 Task: Use the audio channel remapper to remap the "Rear right" to "Low-frequency effects".
Action: Mouse moved to (115, 21)
Screenshot: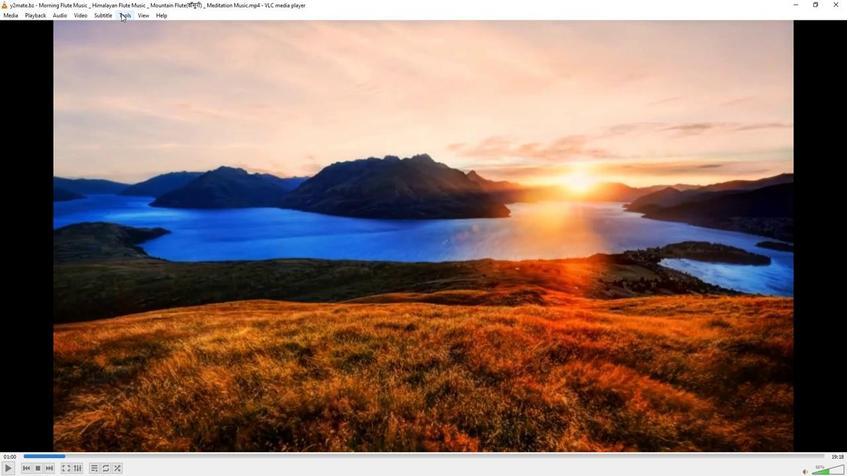 
Action: Mouse pressed left at (115, 21)
Screenshot: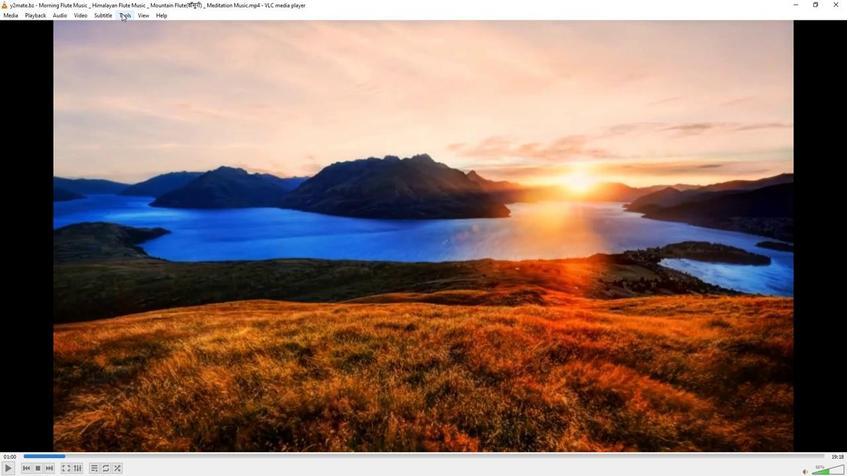 
Action: Mouse moved to (127, 124)
Screenshot: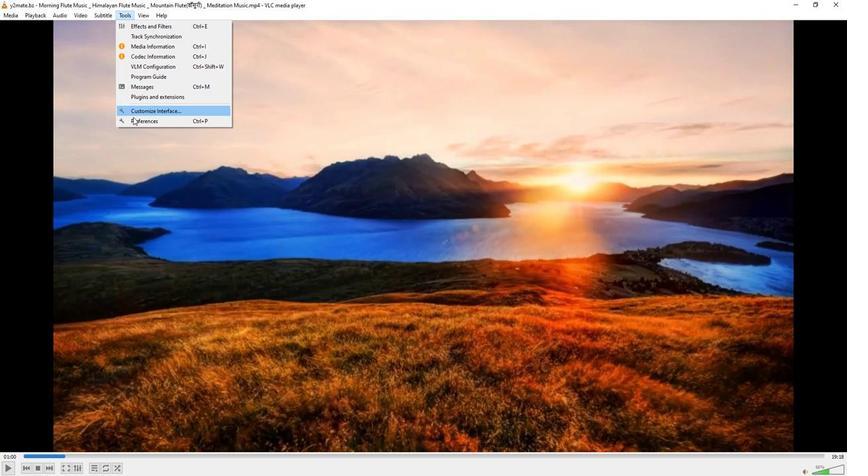 
Action: Mouse pressed left at (127, 124)
Screenshot: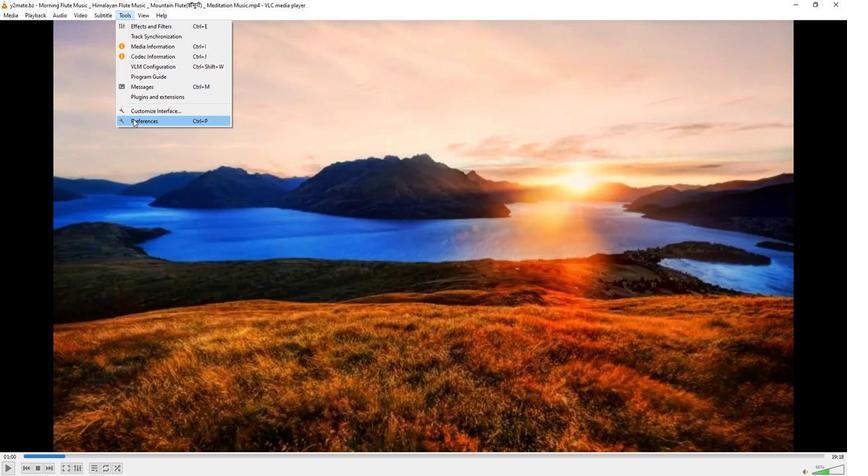 
Action: Mouse moved to (278, 386)
Screenshot: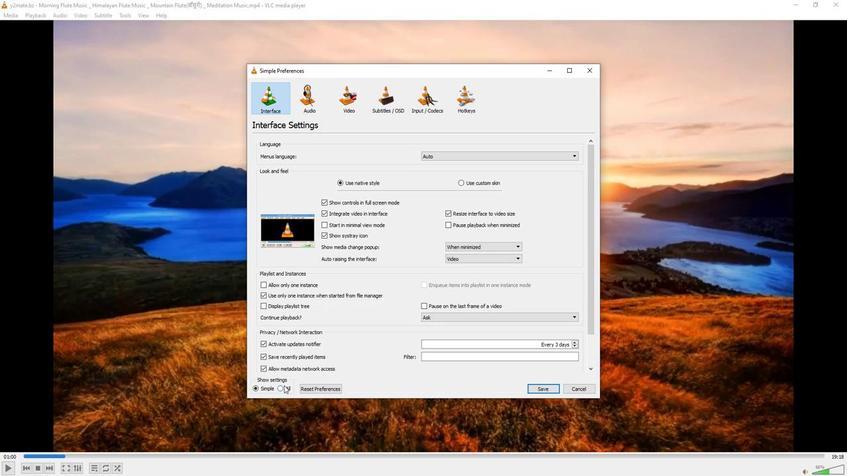 
Action: Mouse pressed left at (278, 386)
Screenshot: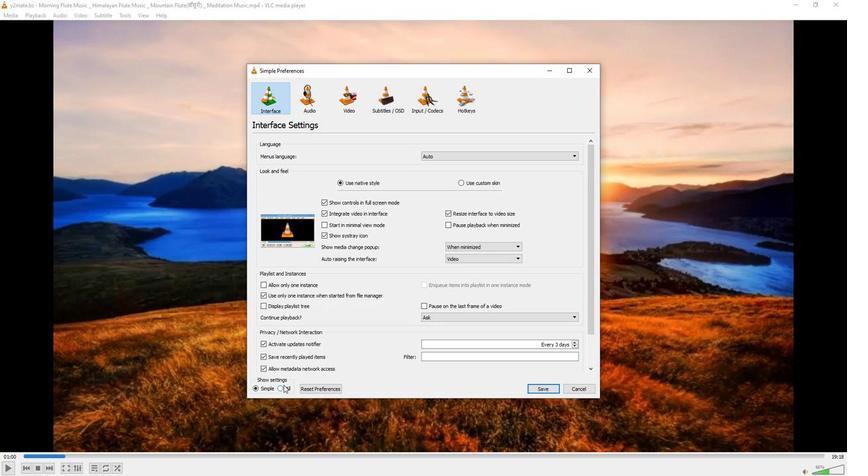 
Action: Mouse moved to (262, 192)
Screenshot: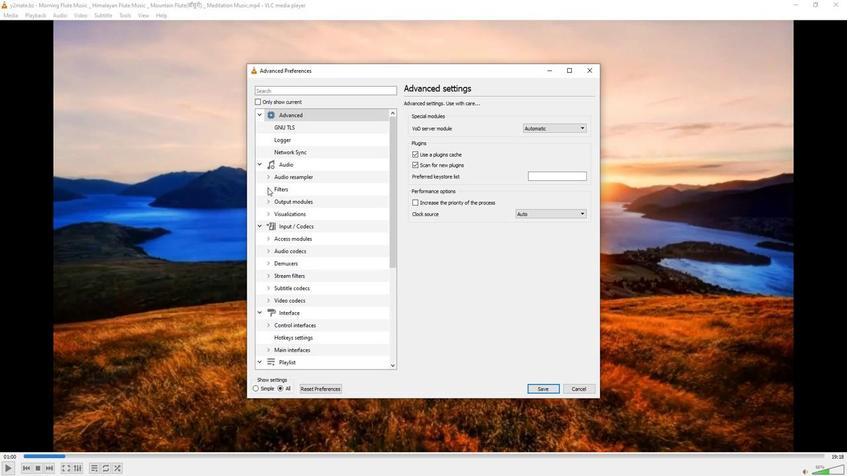 
Action: Mouse pressed left at (262, 192)
Screenshot: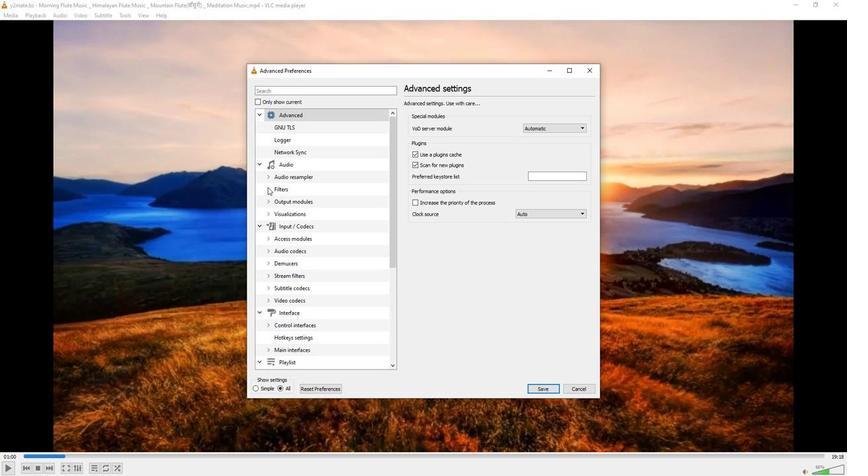 
Action: Mouse moved to (290, 315)
Screenshot: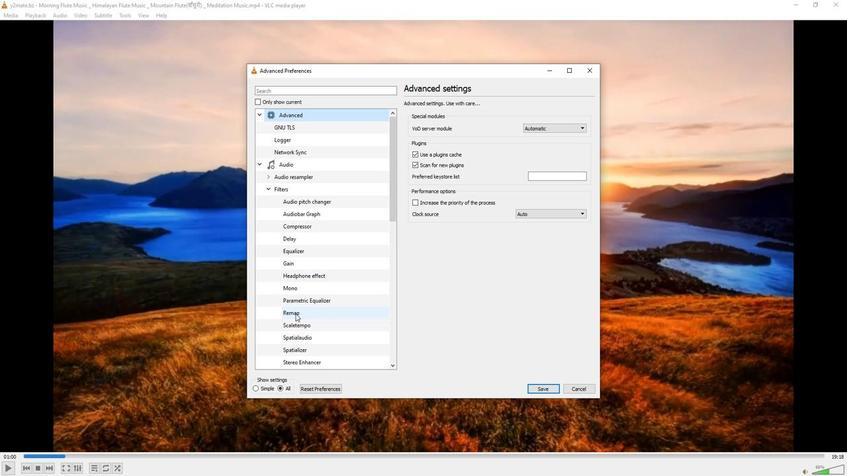 
Action: Mouse pressed left at (290, 315)
Screenshot: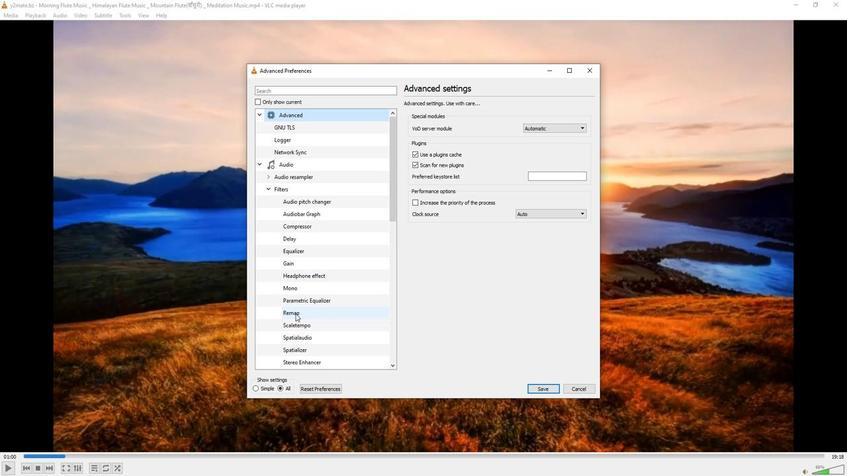 
Action: Mouse moved to (543, 183)
Screenshot: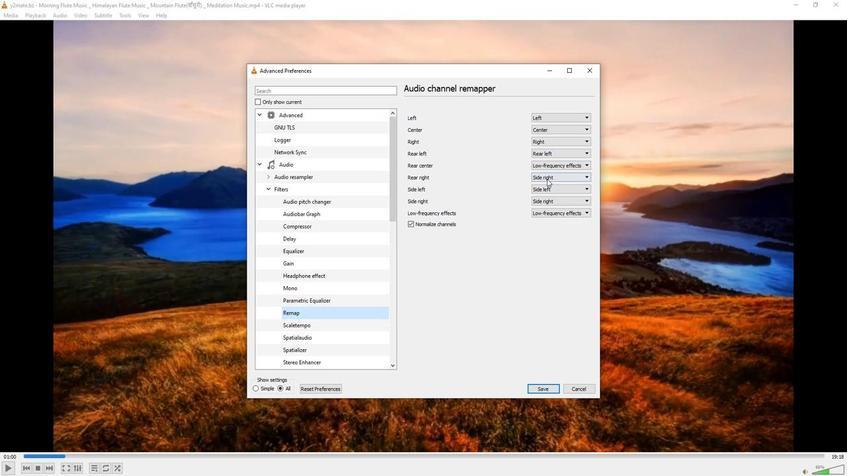
Action: Mouse pressed left at (543, 183)
Screenshot: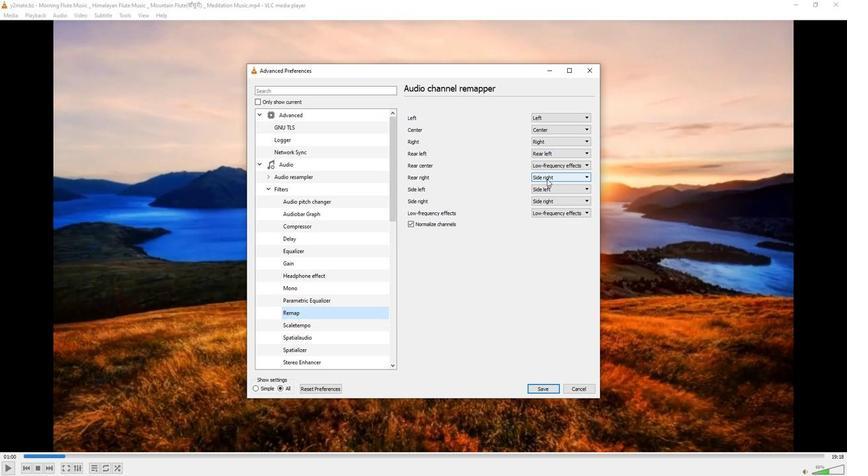 
Action: Mouse moved to (543, 235)
Screenshot: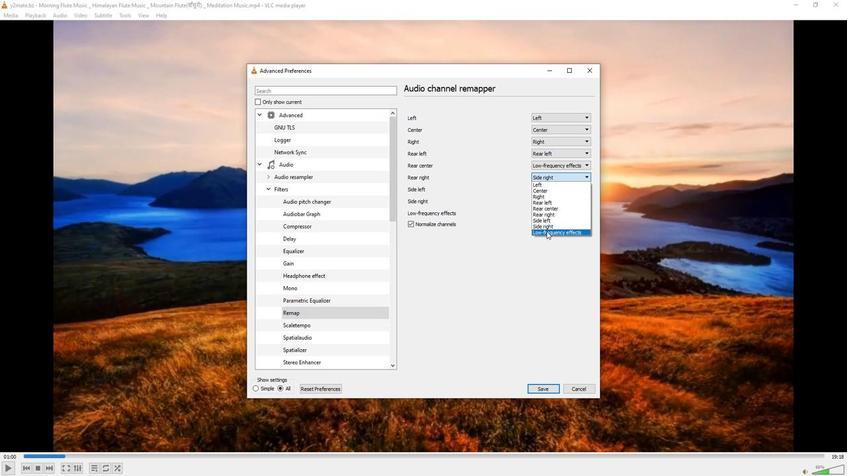 
Action: Mouse pressed left at (543, 235)
Screenshot: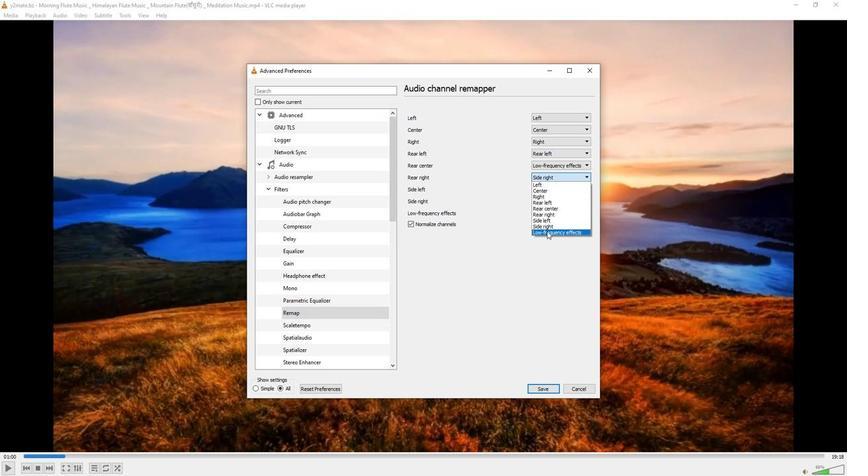 
Action: Mouse moved to (545, 386)
Screenshot: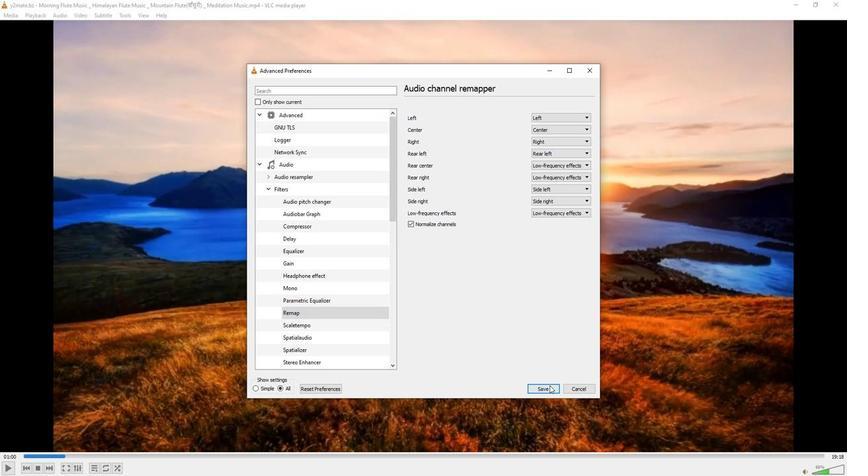 
Action: Mouse pressed left at (545, 386)
Screenshot: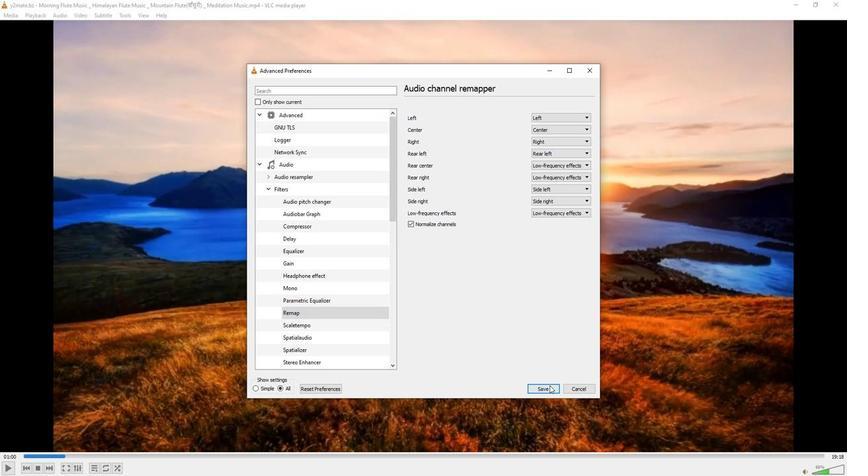 
